 Task: Search for properties to mortgage in San Diego, CA.
Action: Mouse moved to (358, 236)
Screenshot: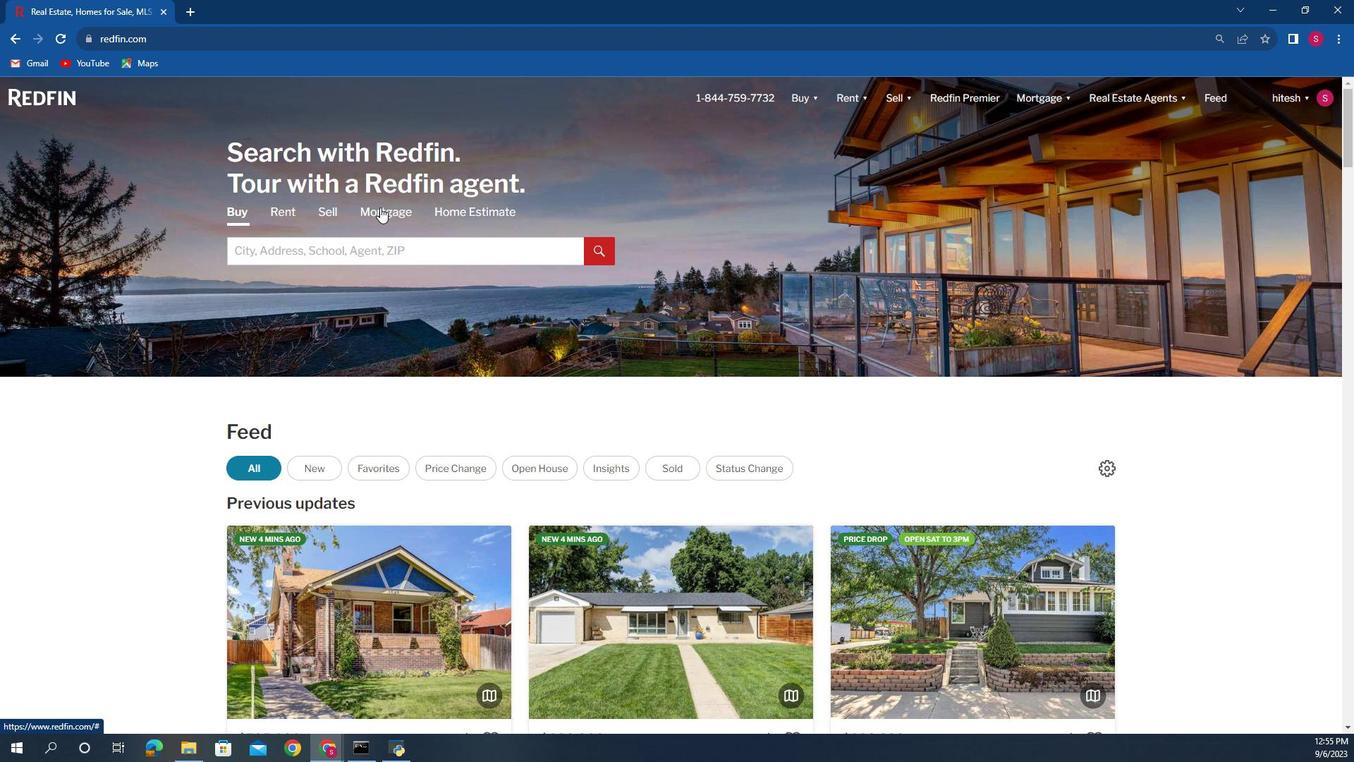 
Action: Mouse pressed left at (358, 236)
Screenshot: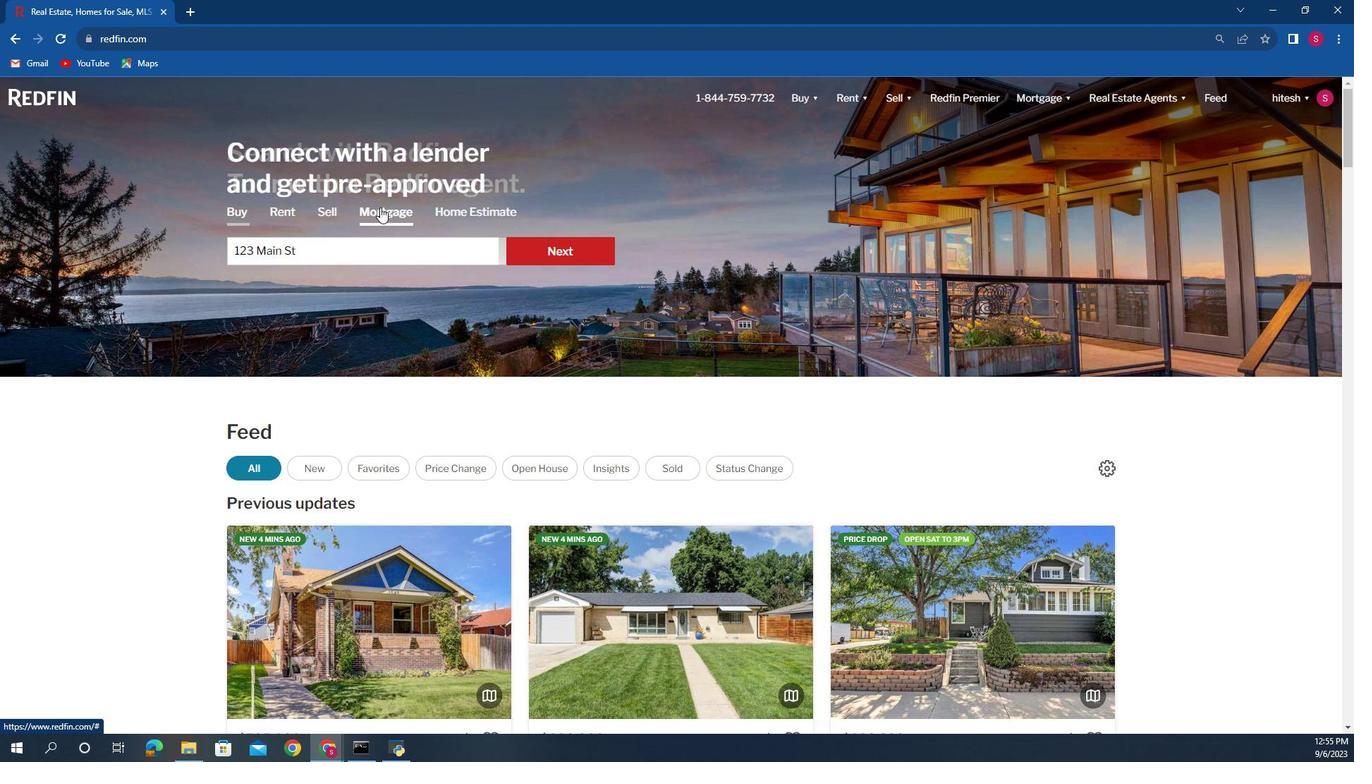 
Action: Mouse moved to (314, 250)
Screenshot: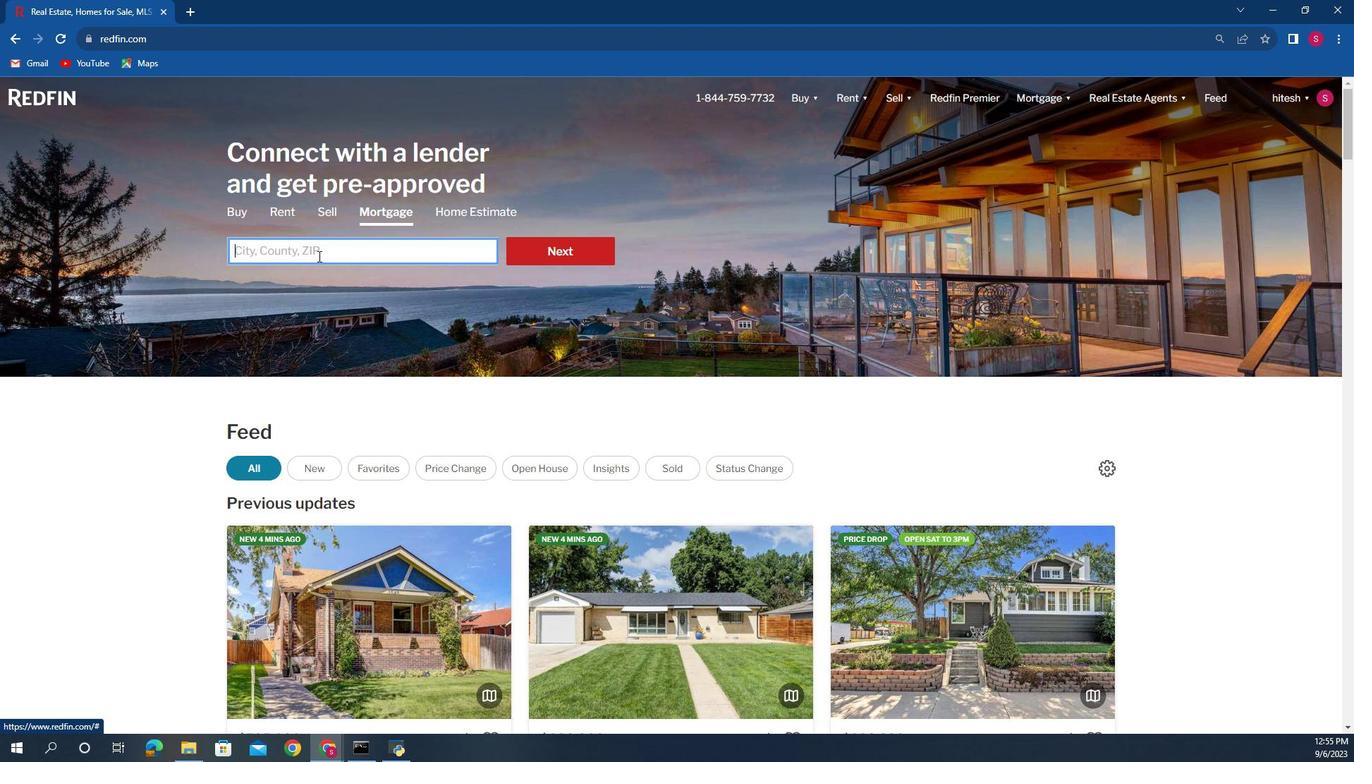 
Action: Mouse pressed left at (314, 250)
Screenshot: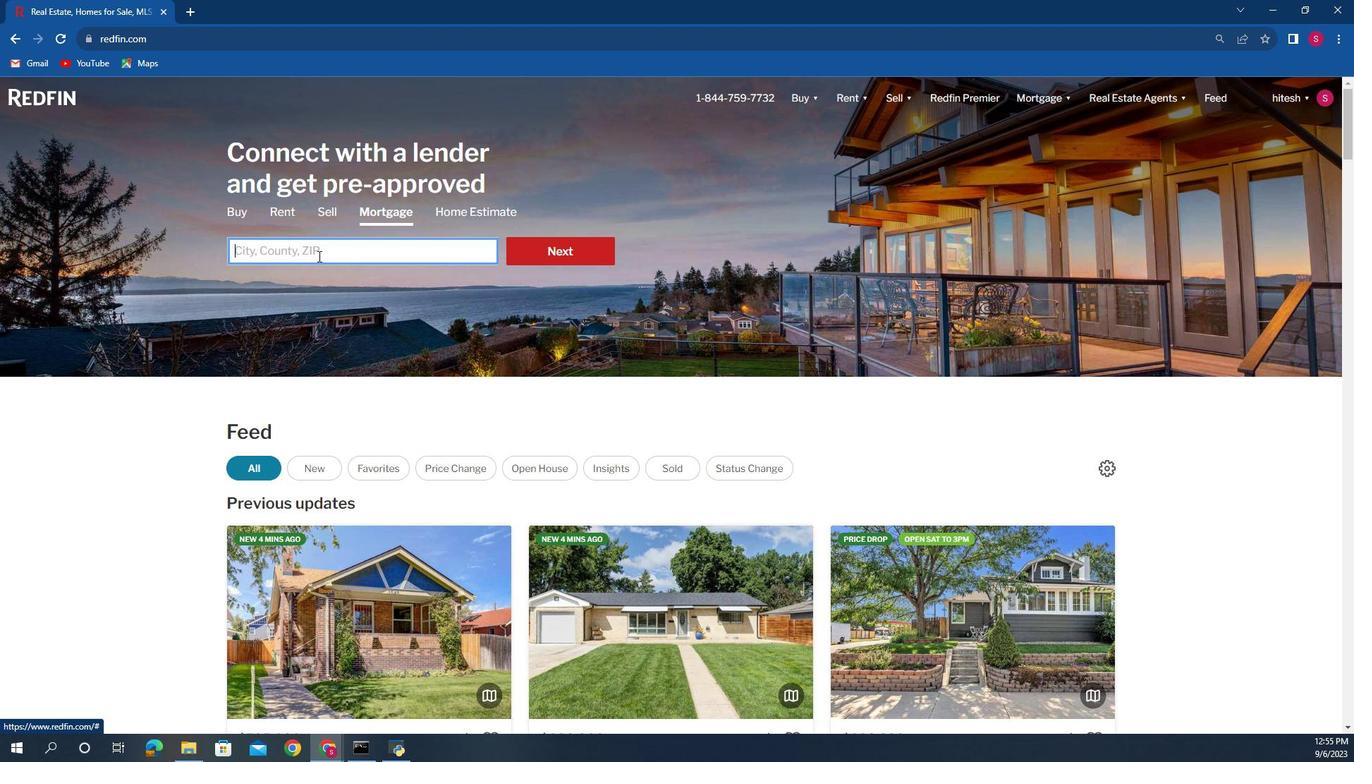 
Action: Key pressed <Key.shift>San<Key.space><Key.shift>Diego,<Key.space><Key.shift>CA
Screenshot: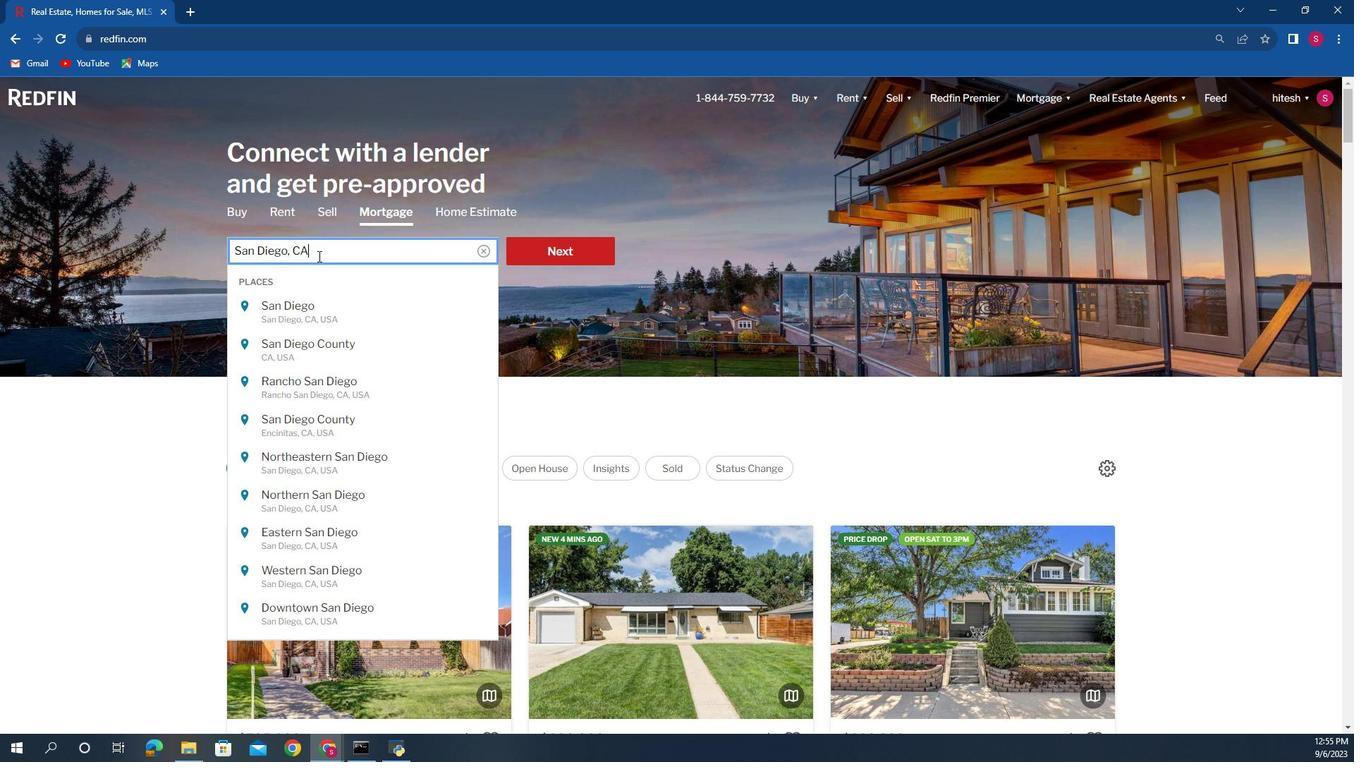 
Action: Mouse moved to (497, 246)
Screenshot: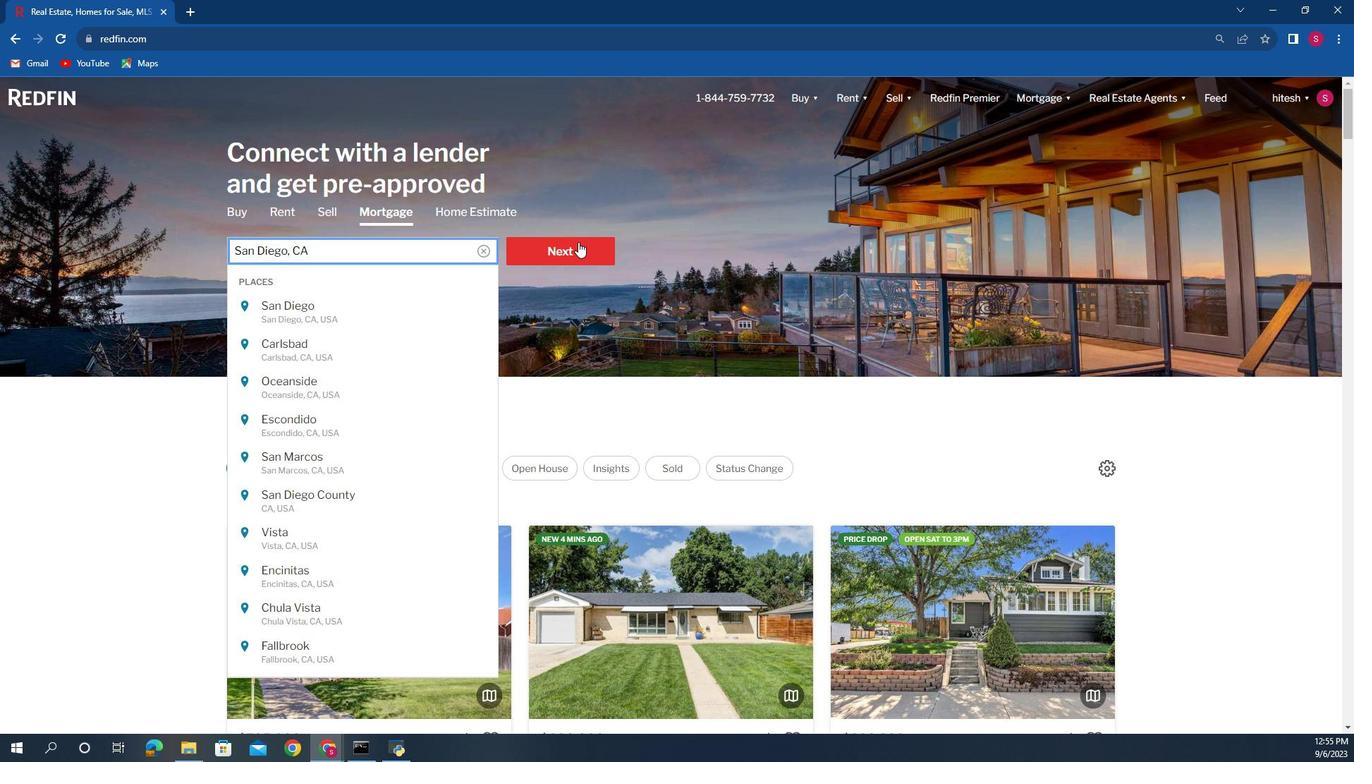 
Action: Mouse pressed left at (497, 246)
Screenshot: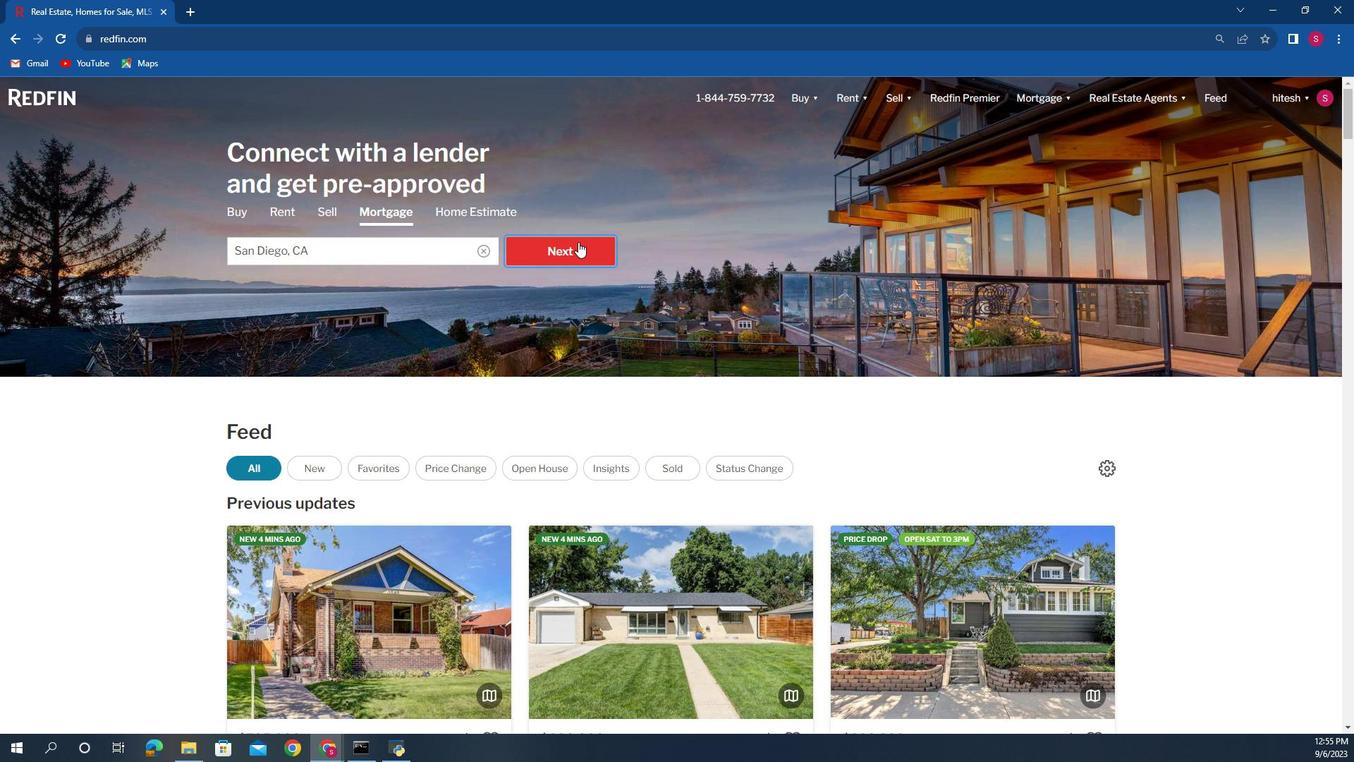 
